 Task: Add Attachment from Google Drive to Card Card0000000115 in Board Board0000000029 in Workspace WS0000000010 in Trello. Add Cover Orange to Card Card0000000115 in Board Board0000000029 in Workspace WS0000000010 in Trello. Add "Add Label …" with "Title" Title0000000115 to Button Button0000000115 to Card Card0000000115 in Board Board0000000029 in Workspace WS0000000010 in Trello. Add Description DS0000000115 to Card Card0000000115 in Board Board0000000029 in Workspace WS0000000010 in Trello. Add Comment CM0000000115 to Card Card0000000115 in Board Board0000000029 in Workspace WS0000000010 in Trello
Action: Mouse moved to (567, 29)
Screenshot: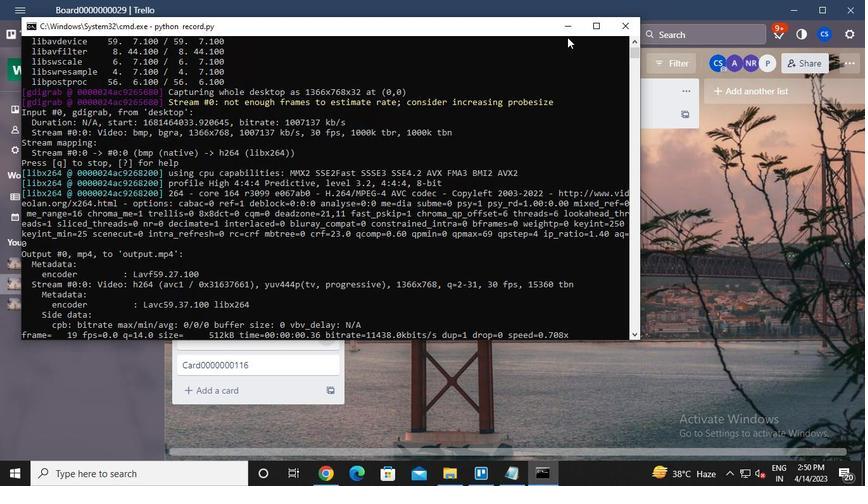 
Action: Mouse pressed left at (567, 29)
Screenshot: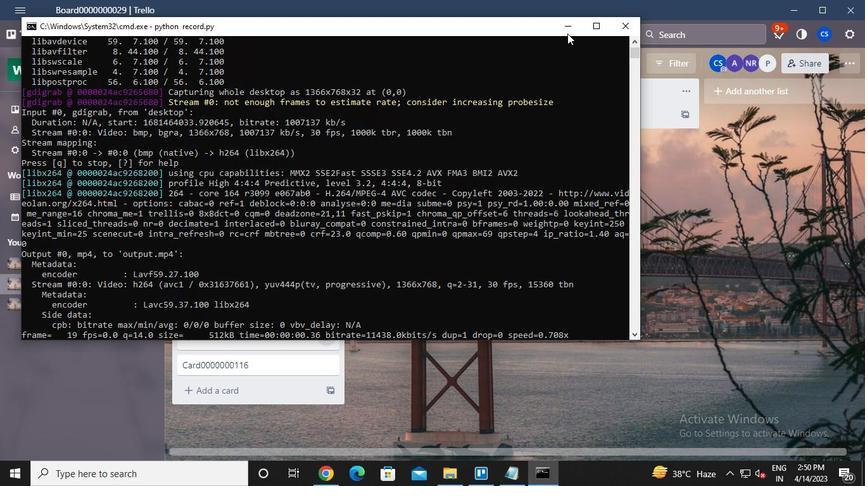 
Action: Mouse moved to (245, 313)
Screenshot: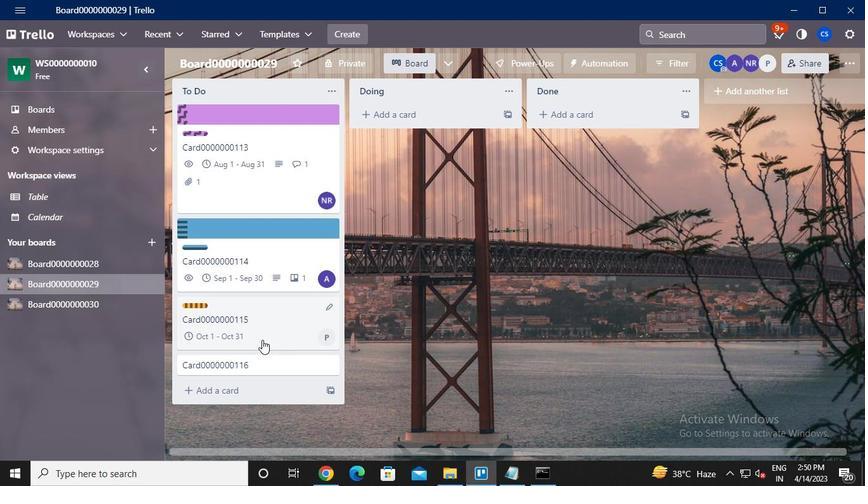 
Action: Mouse pressed left at (245, 313)
Screenshot: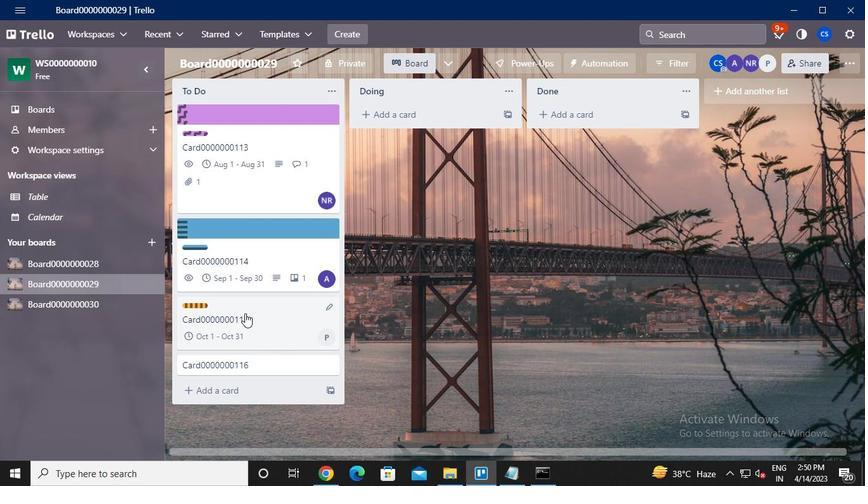 
Action: Mouse moved to (608, 264)
Screenshot: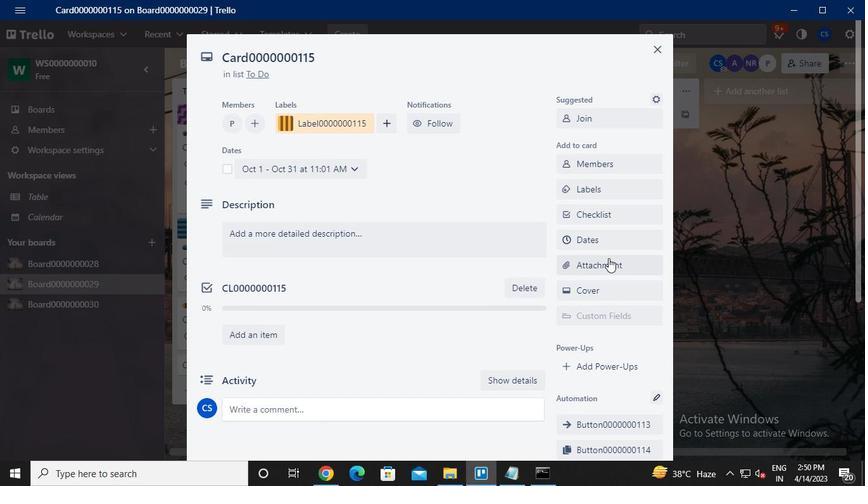 
Action: Mouse pressed left at (608, 264)
Screenshot: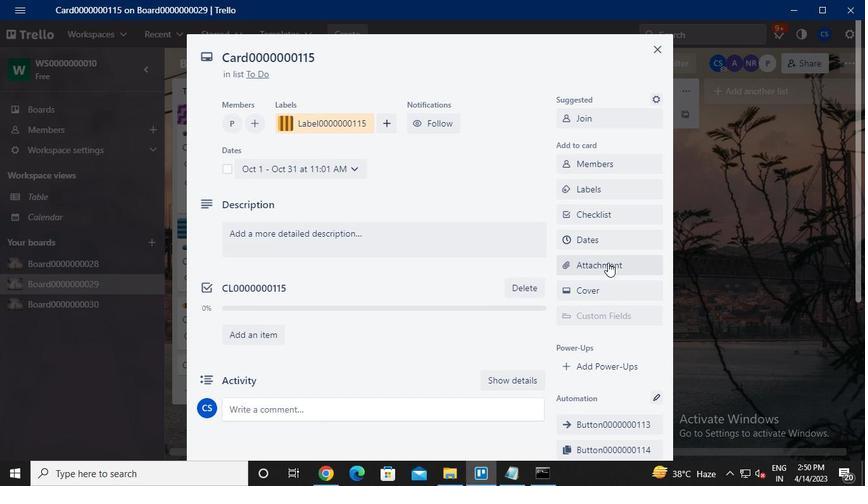 
Action: Mouse moved to (602, 152)
Screenshot: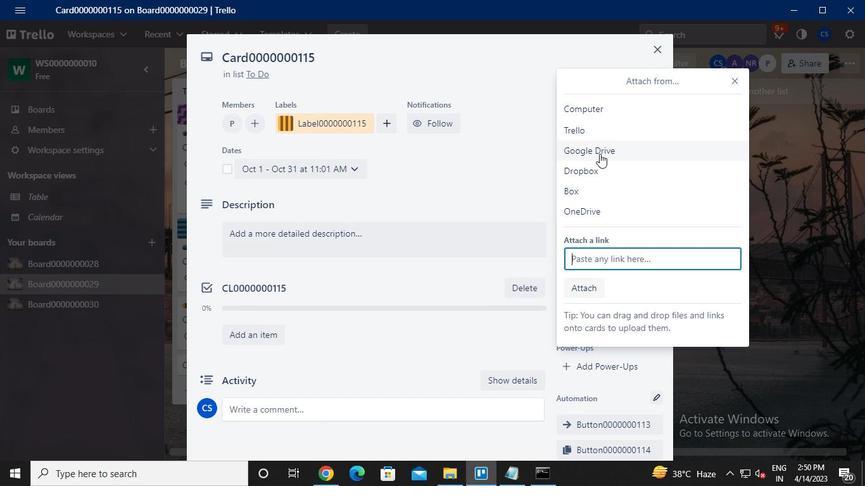 
Action: Mouse pressed left at (602, 152)
Screenshot: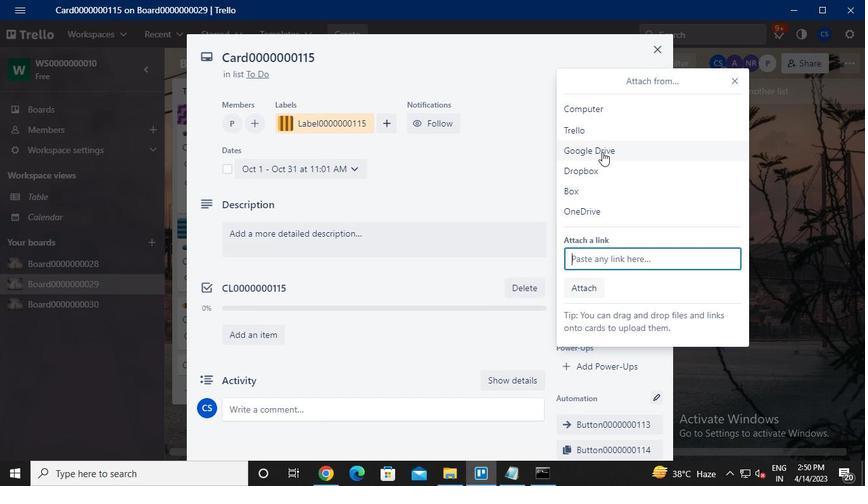 
Action: Mouse moved to (301, 247)
Screenshot: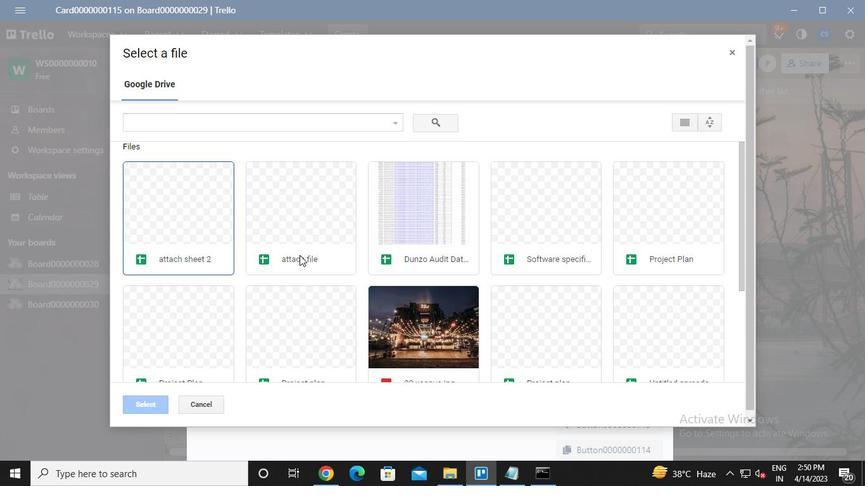 
Action: Mouse pressed left at (301, 247)
Screenshot: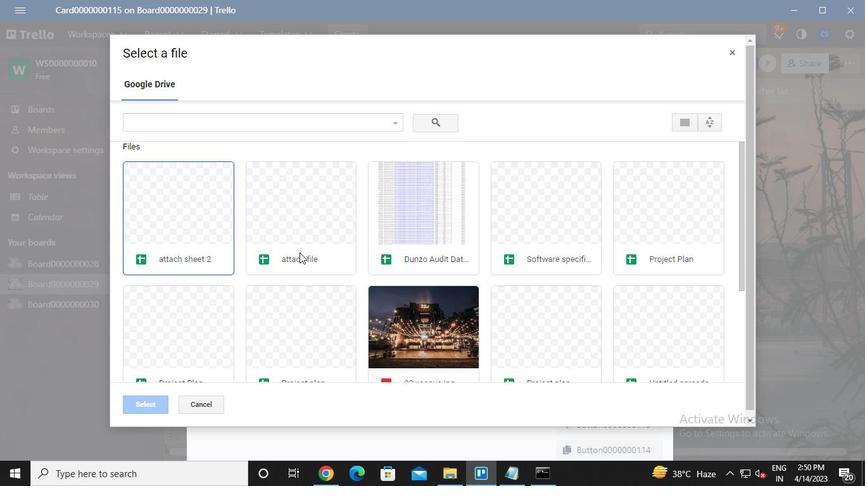 
Action: Mouse pressed left at (301, 247)
Screenshot: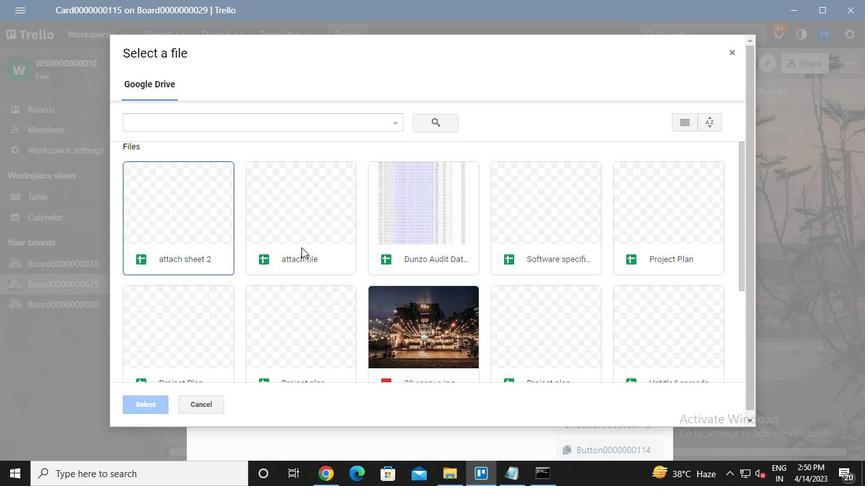 
Action: Mouse moved to (594, 290)
Screenshot: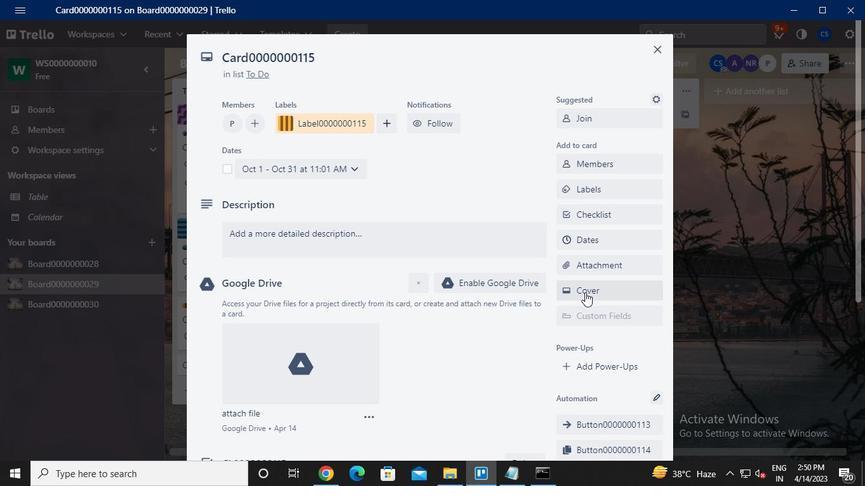 
Action: Mouse pressed left at (594, 290)
Screenshot: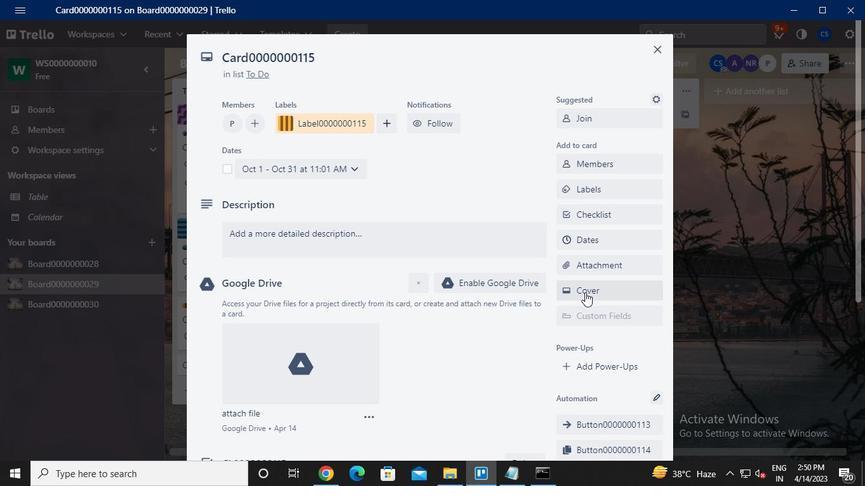 
Action: Mouse moved to (652, 210)
Screenshot: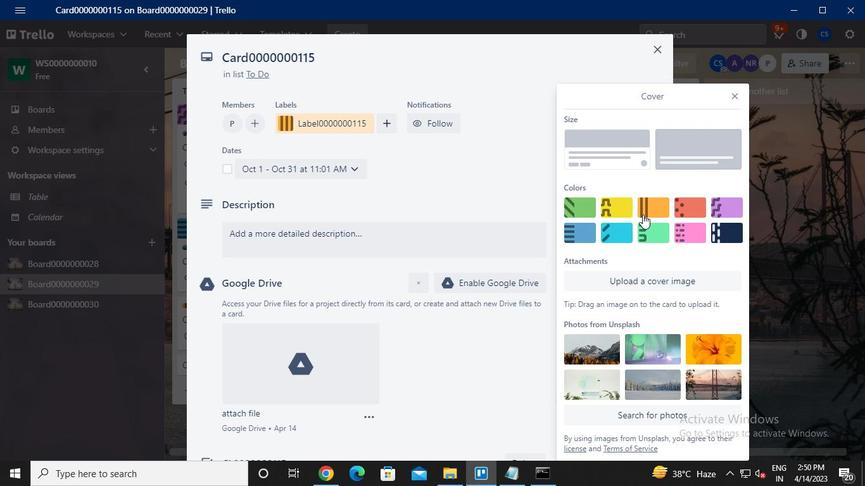 
Action: Mouse pressed left at (652, 210)
Screenshot: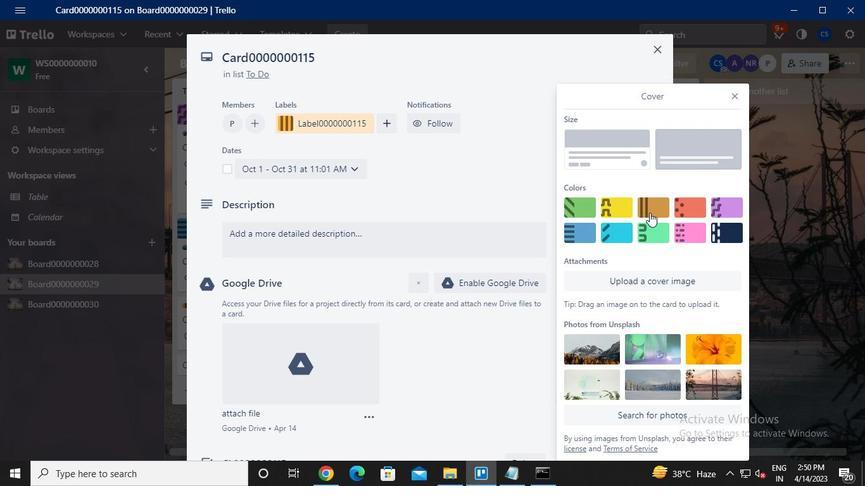 
Action: Mouse moved to (736, 73)
Screenshot: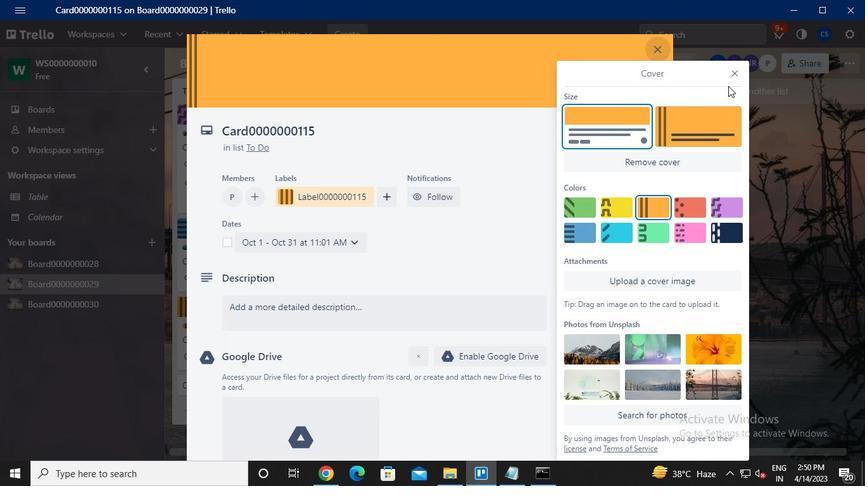 
Action: Mouse pressed left at (736, 73)
Screenshot: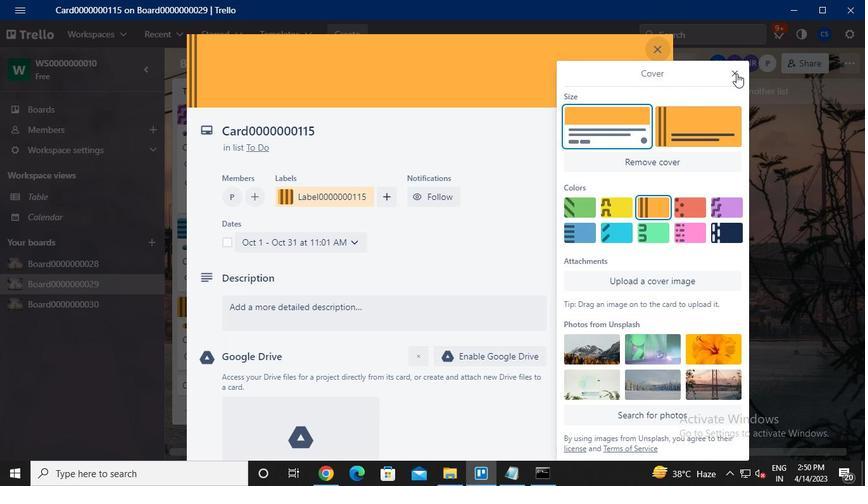 
Action: Mouse moved to (608, 331)
Screenshot: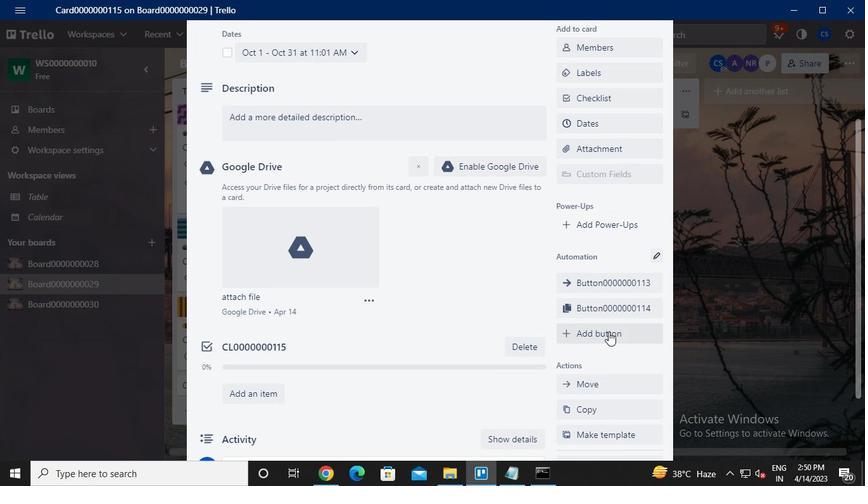 
Action: Mouse pressed left at (608, 331)
Screenshot: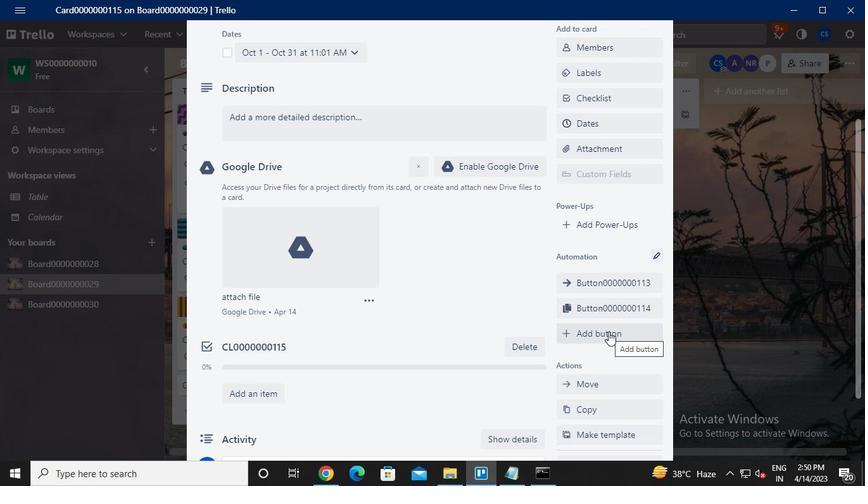 
Action: Mouse moved to (618, 162)
Screenshot: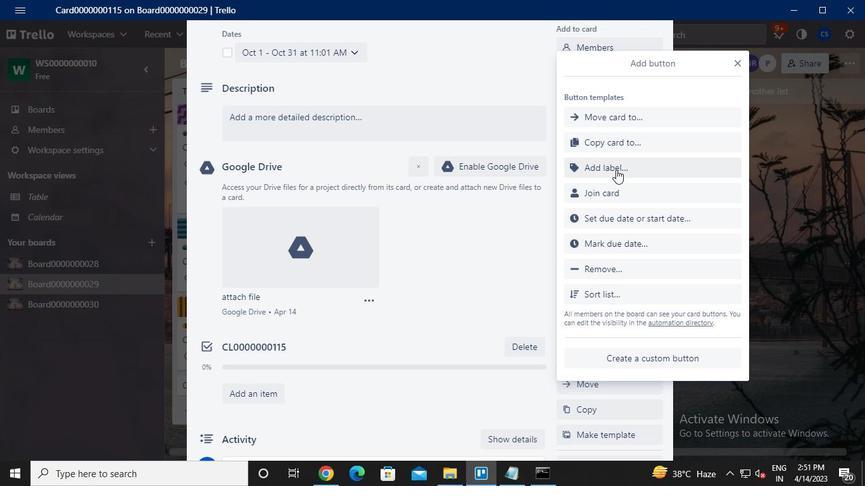 
Action: Mouse pressed left at (618, 162)
Screenshot: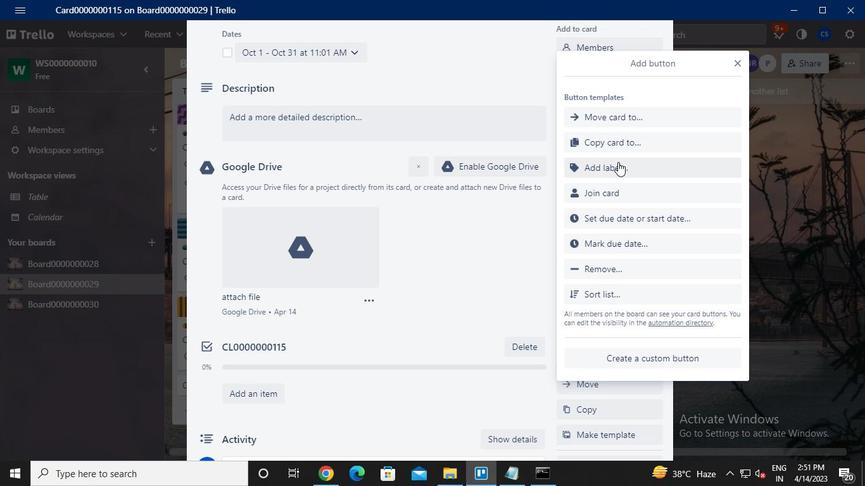 
Action: Mouse moved to (614, 170)
Screenshot: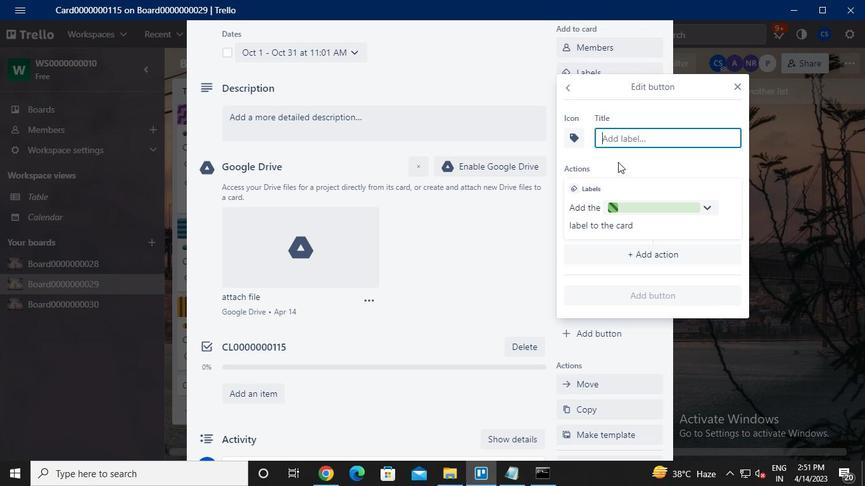 
Action: Keyboard Key.caps_lock
Screenshot: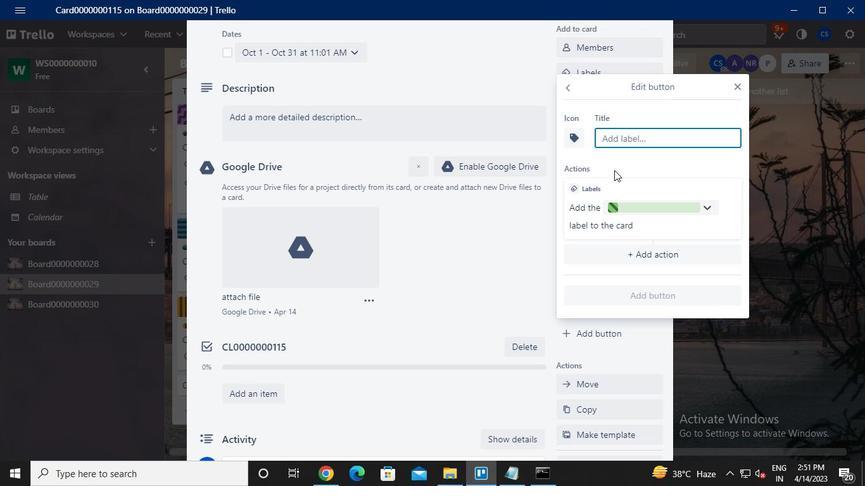 
Action: Keyboard t
Screenshot: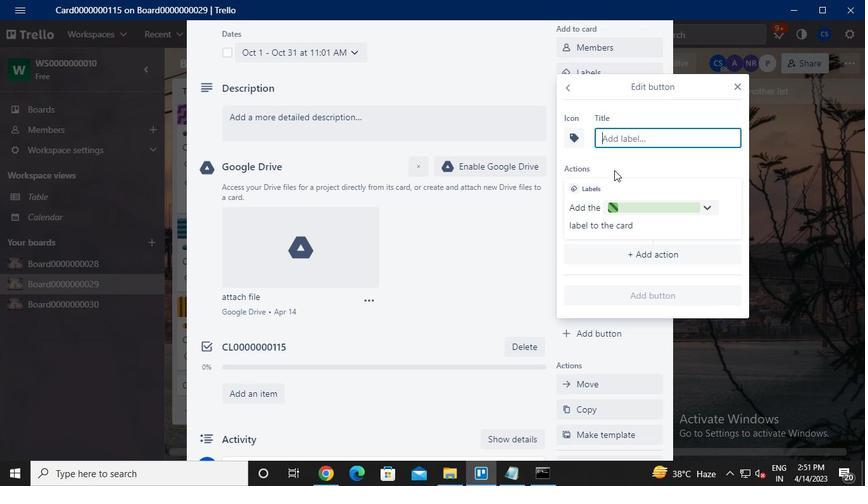 
Action: Keyboard Key.caps_lock
Screenshot: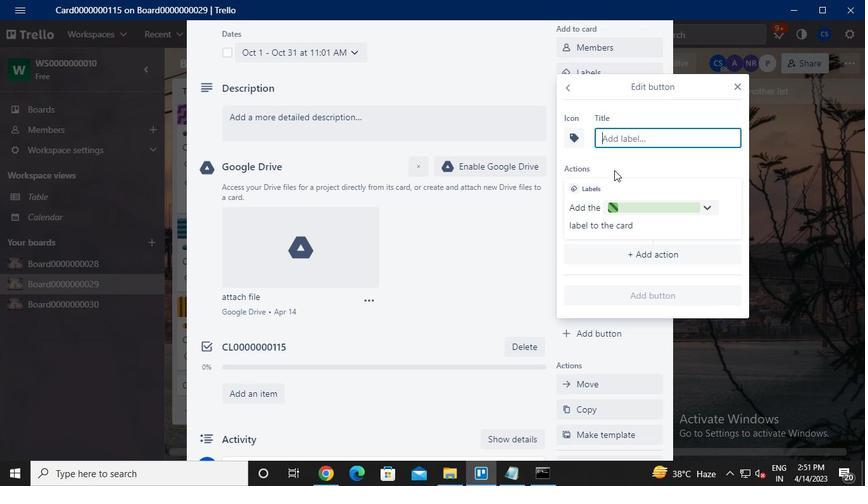 
Action: Keyboard i
Screenshot: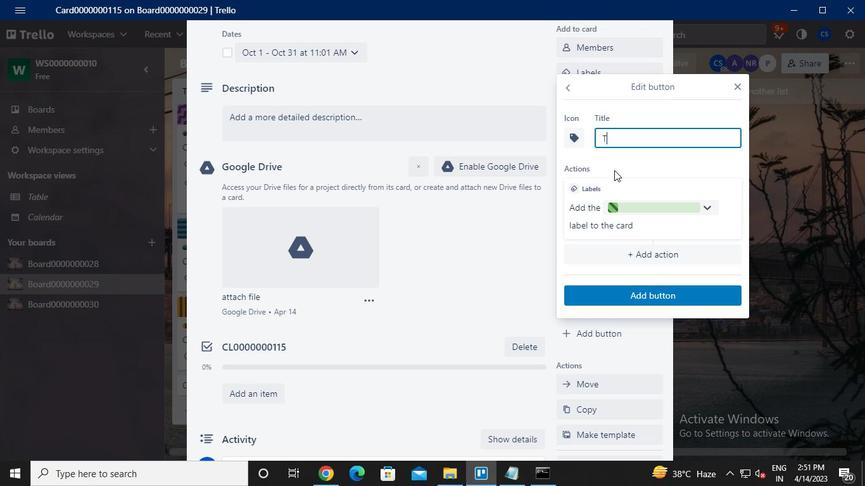 
Action: Keyboard t
Screenshot: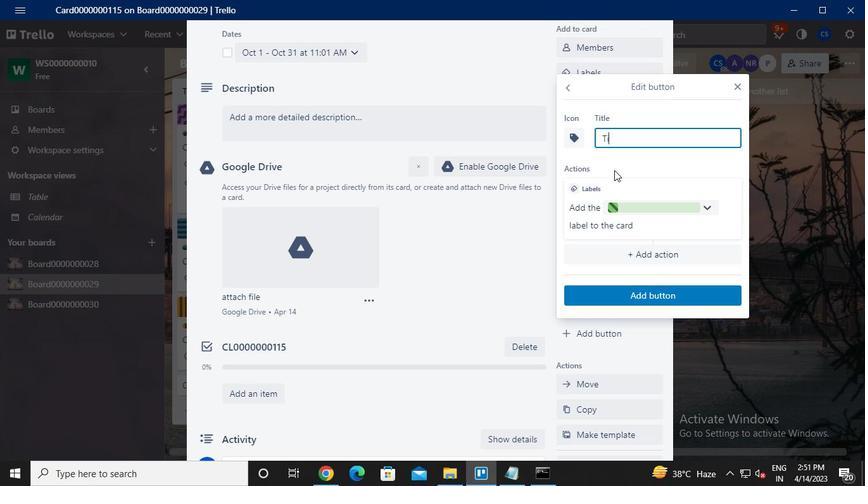 
Action: Keyboard l
Screenshot: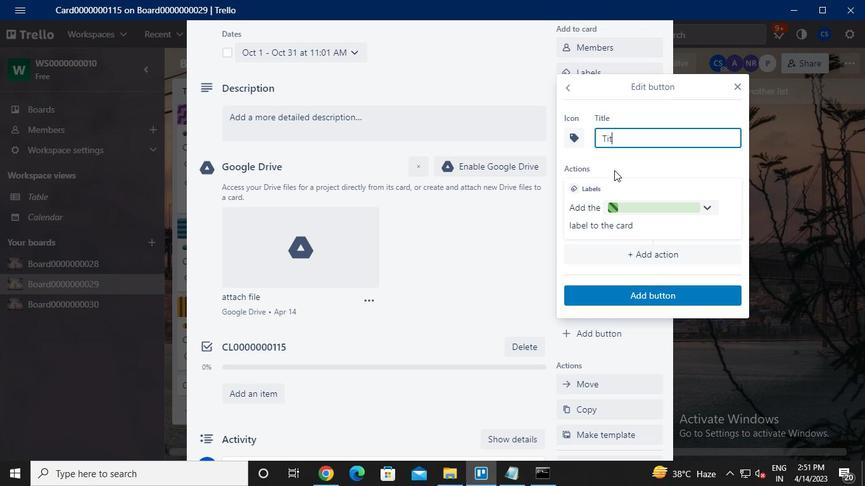 
Action: Keyboard e
Screenshot: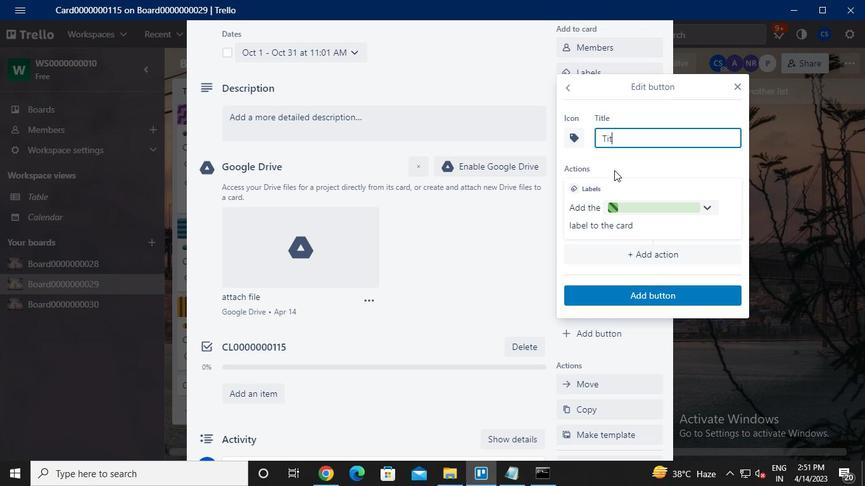 
Action: Keyboard <96>
Screenshot: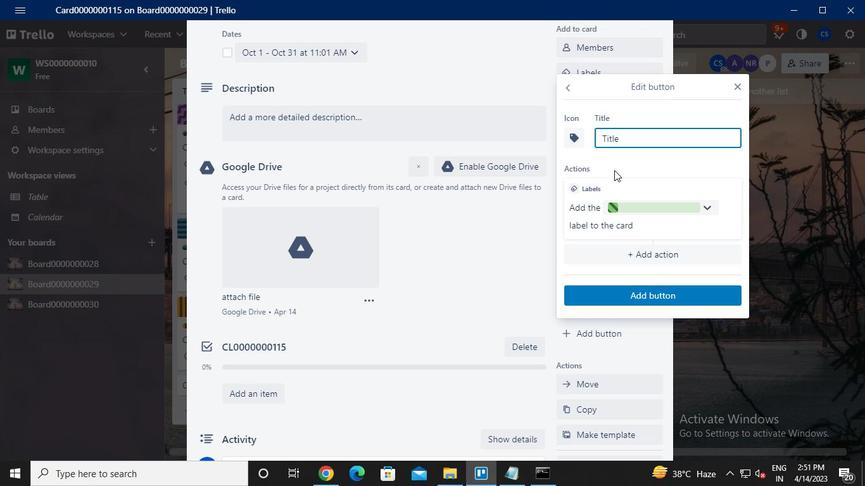 
Action: Keyboard <96>
Screenshot: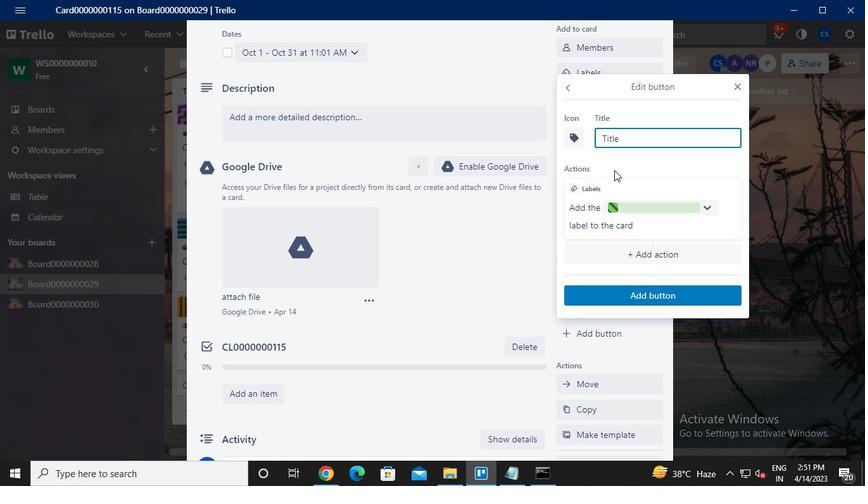 
Action: Keyboard <96>
Screenshot: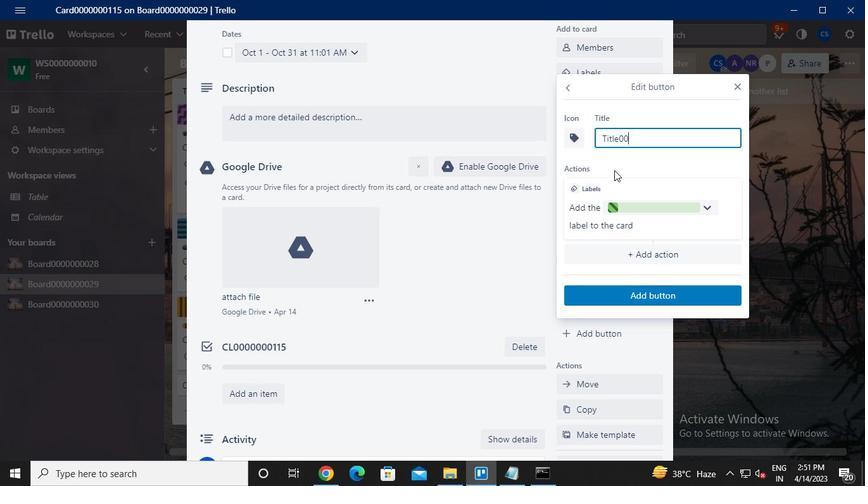 
Action: Keyboard <96>
Screenshot: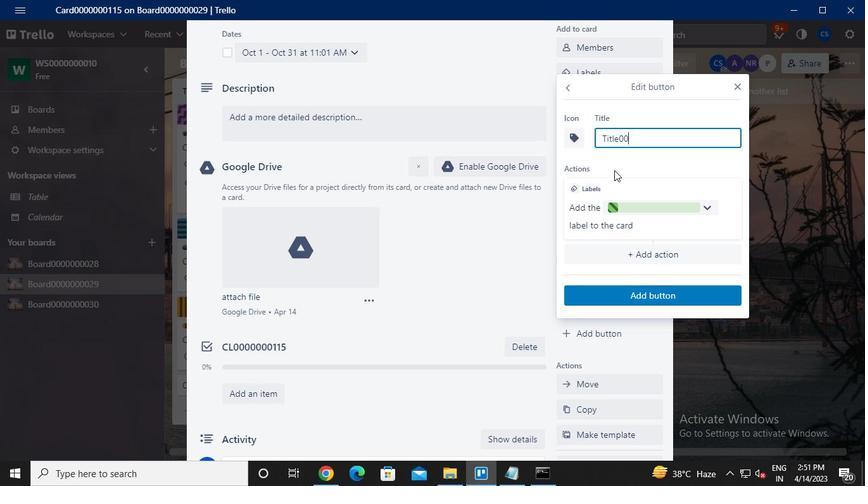 
Action: Keyboard <96>
Screenshot: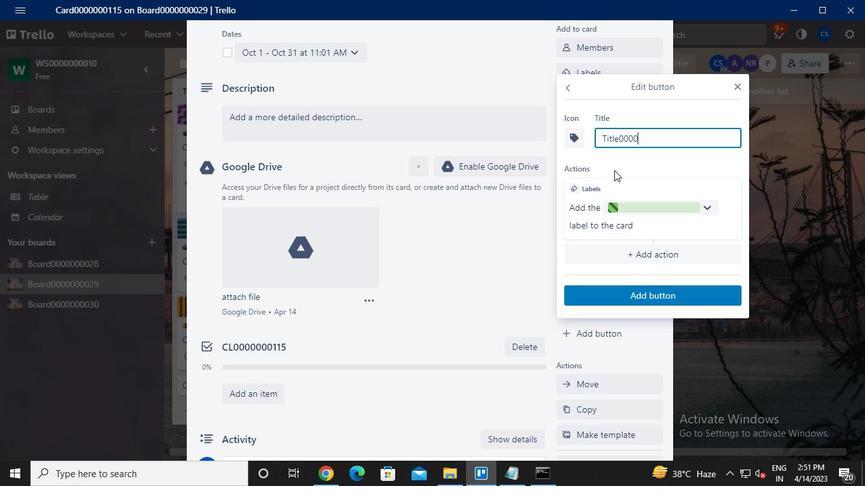 
Action: Keyboard <96>
Screenshot: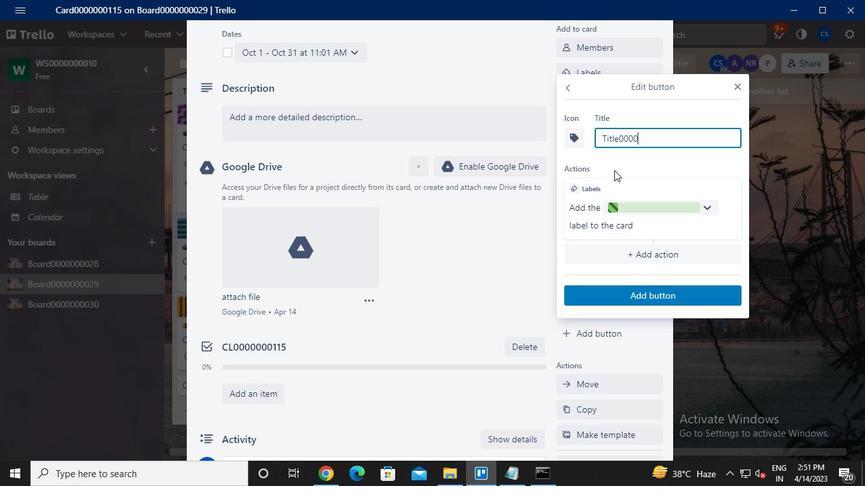 
Action: Keyboard <96>
Screenshot: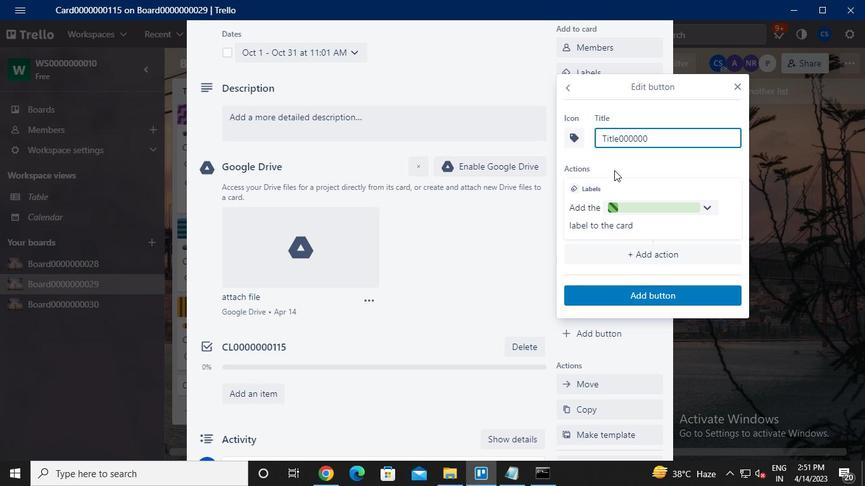 
Action: Keyboard <97>
Screenshot: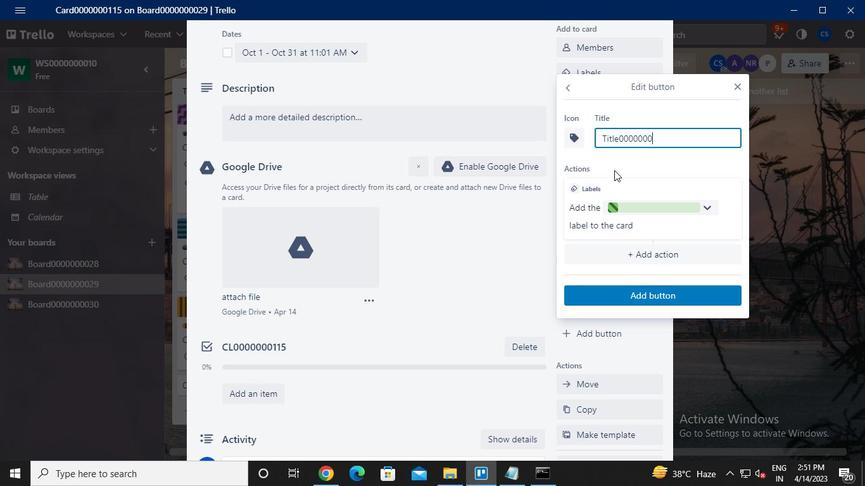 
Action: Keyboard <97>
Screenshot: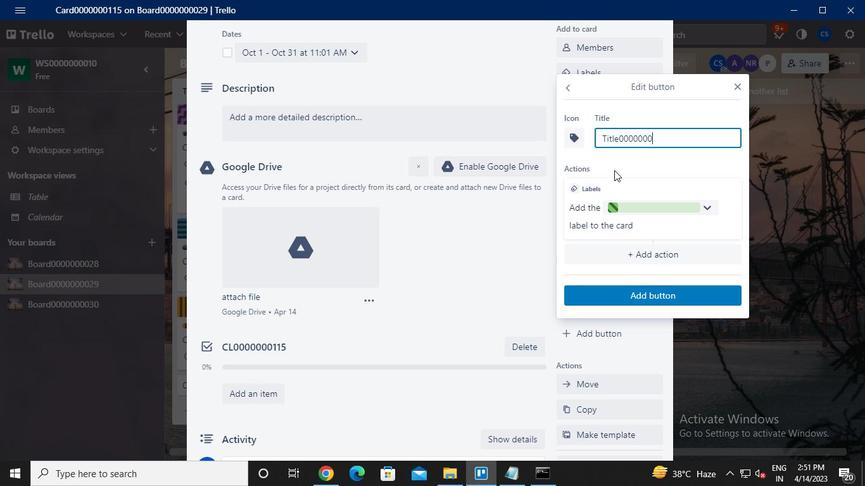
Action: Keyboard <101>
Screenshot: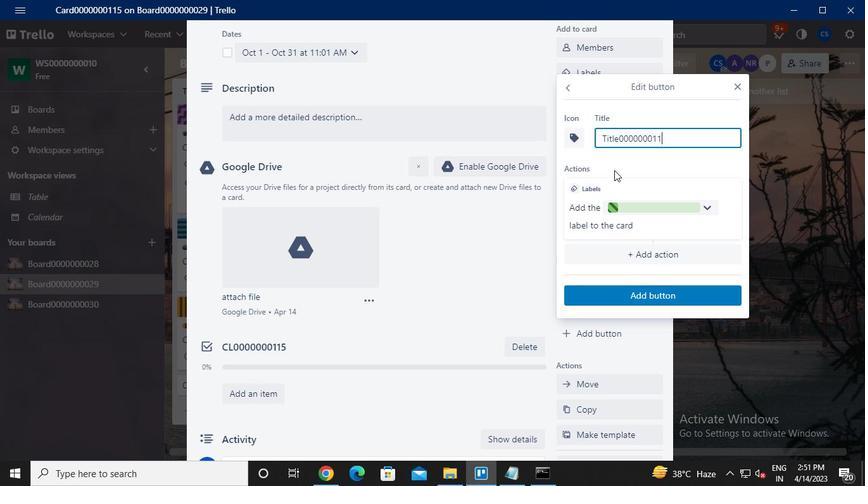 
Action: Mouse moved to (670, 298)
Screenshot: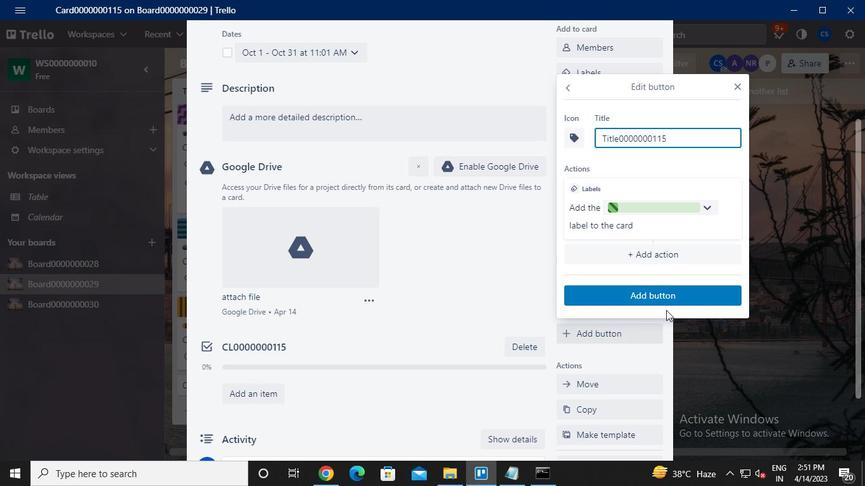 
Action: Mouse pressed left at (670, 298)
Screenshot: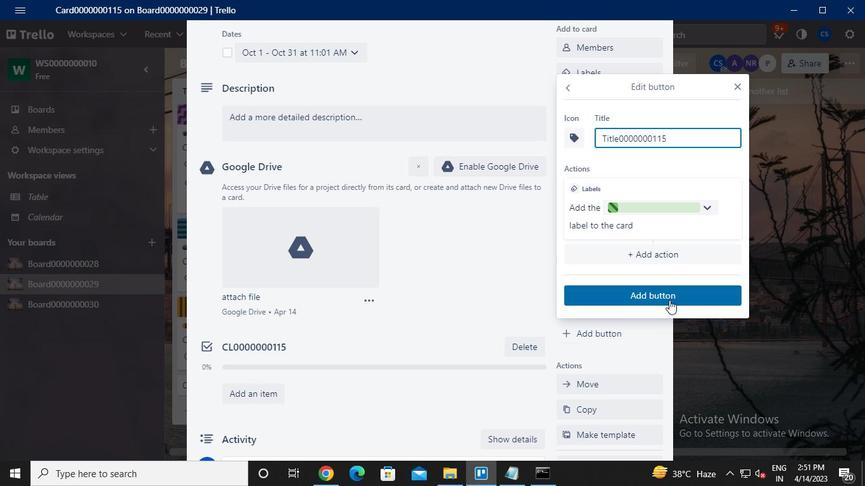 
Action: Mouse moved to (364, 176)
Screenshot: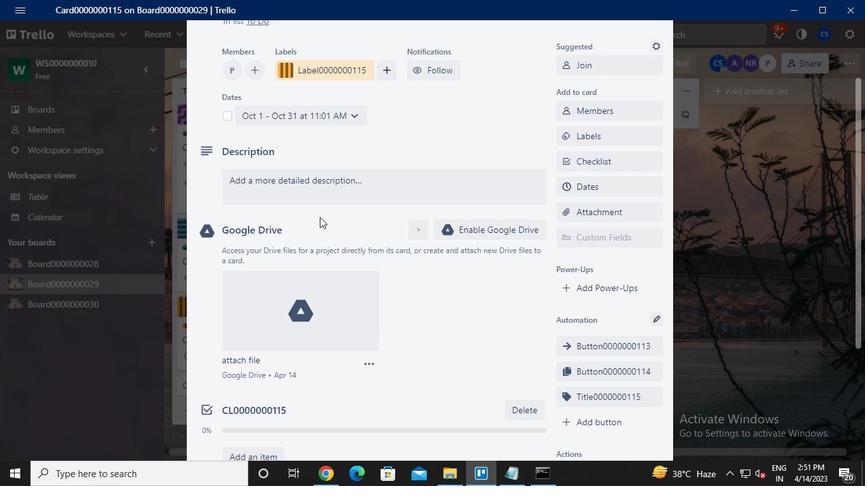 
Action: Mouse pressed left at (364, 176)
Screenshot: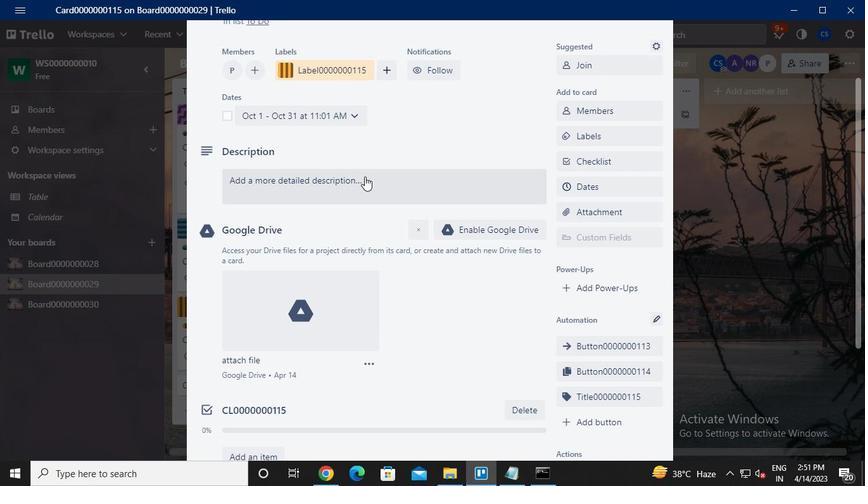 
Action: Keyboard Key.caps_lock
Screenshot: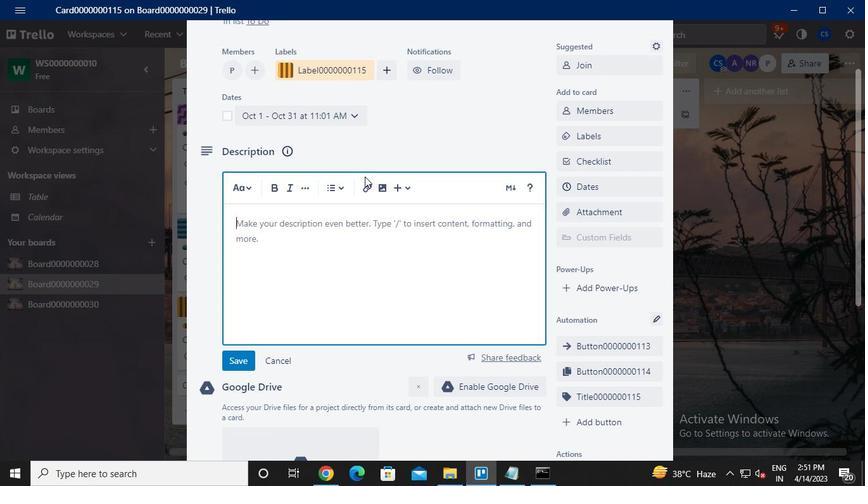 
Action: Keyboard d
Screenshot: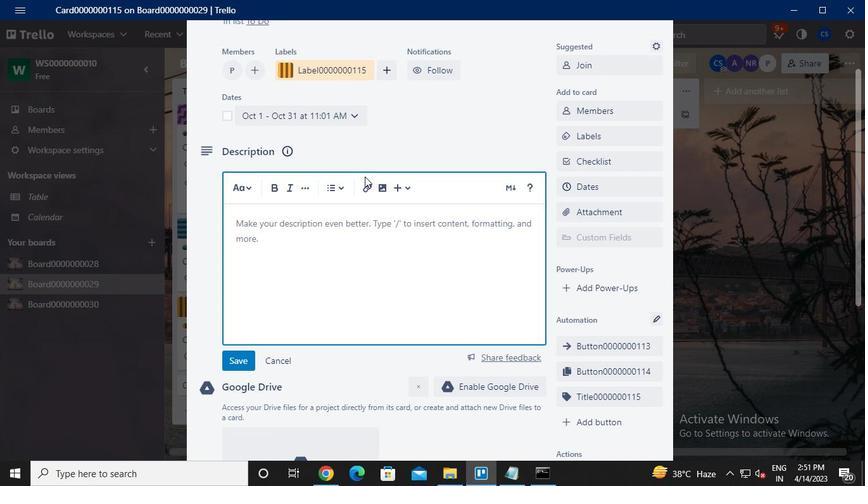 
Action: Keyboard s
Screenshot: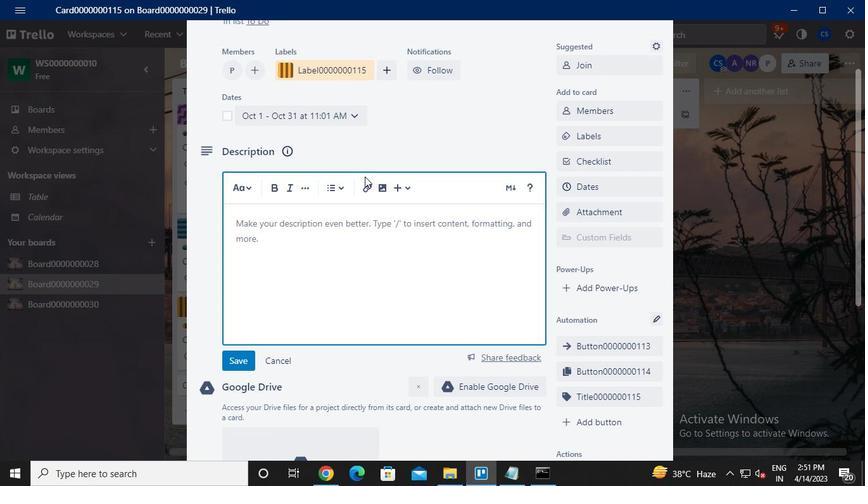 
Action: Keyboard <96>
Screenshot: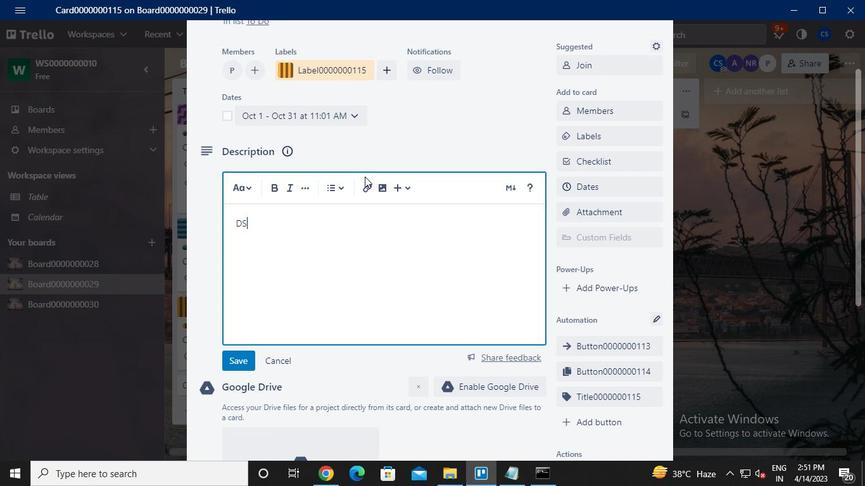 
Action: Keyboard <96>
Screenshot: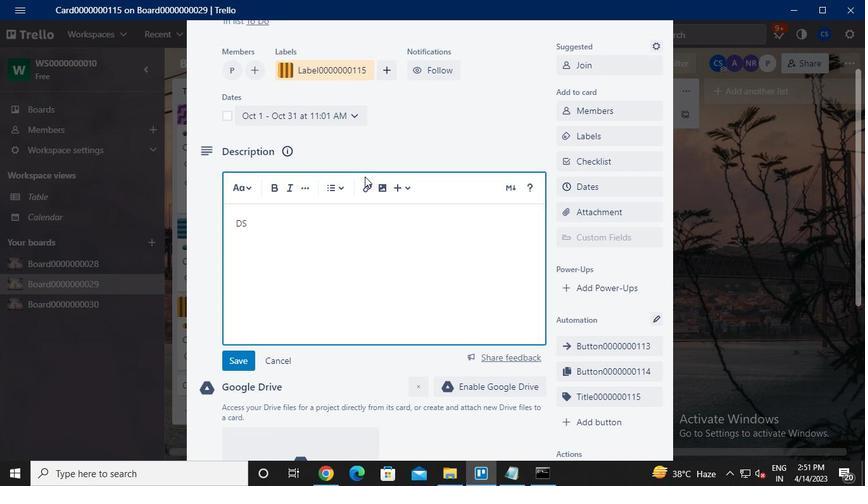 
Action: Keyboard <96>
Screenshot: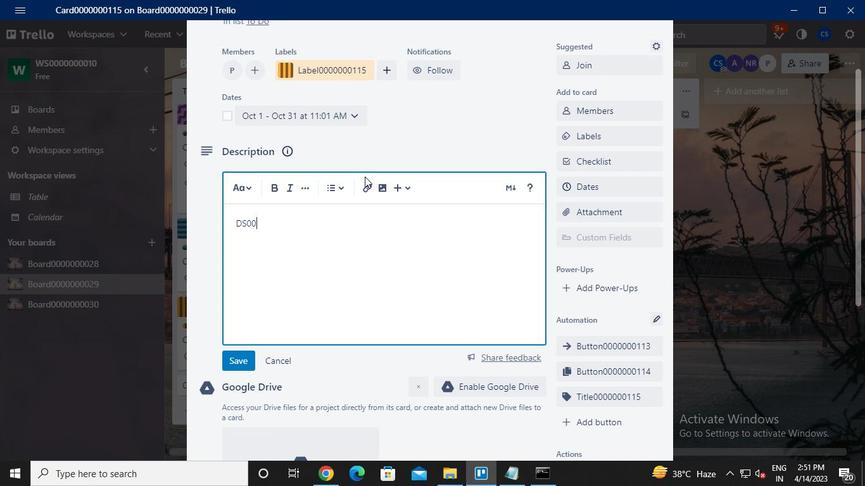 
Action: Keyboard <96>
Screenshot: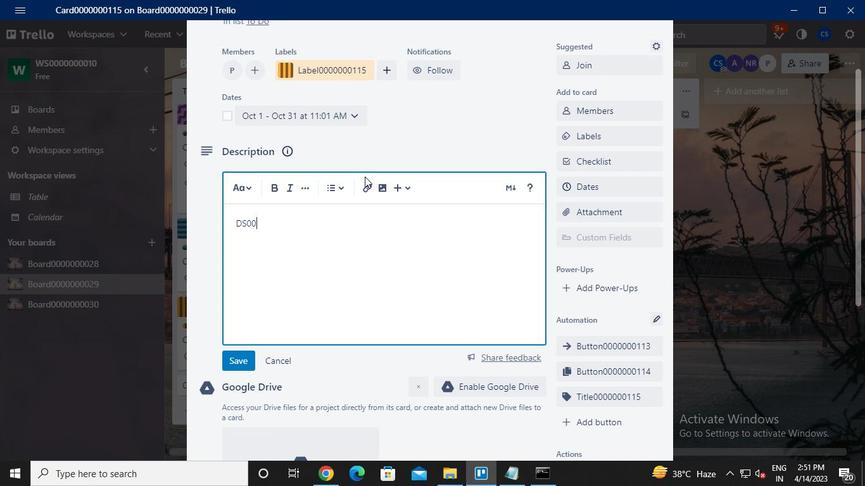 
Action: Keyboard <96>
Screenshot: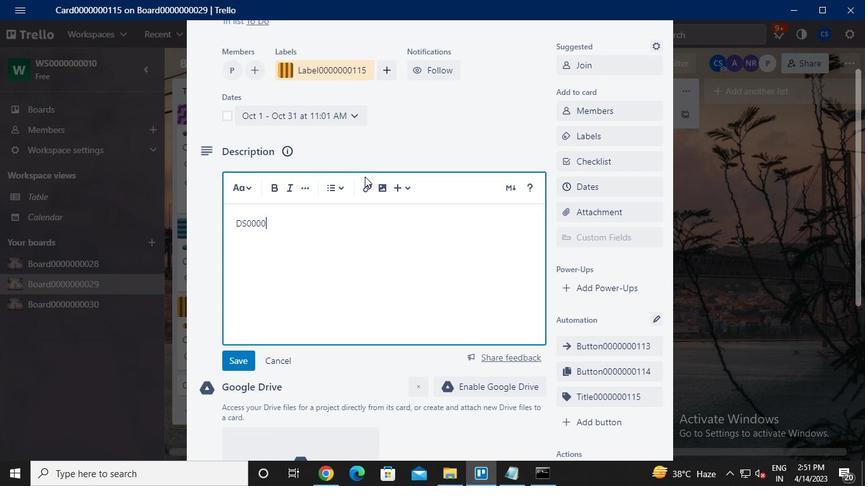 
Action: Keyboard <96>
Screenshot: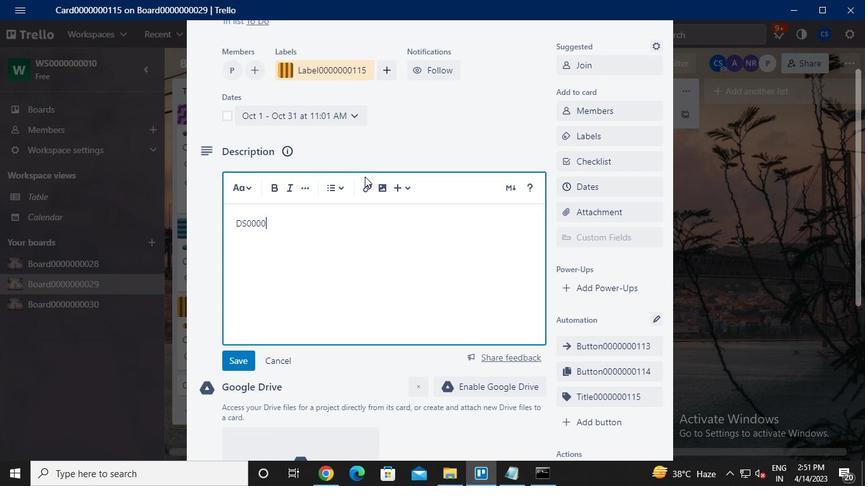 
Action: Keyboard <96>
Screenshot: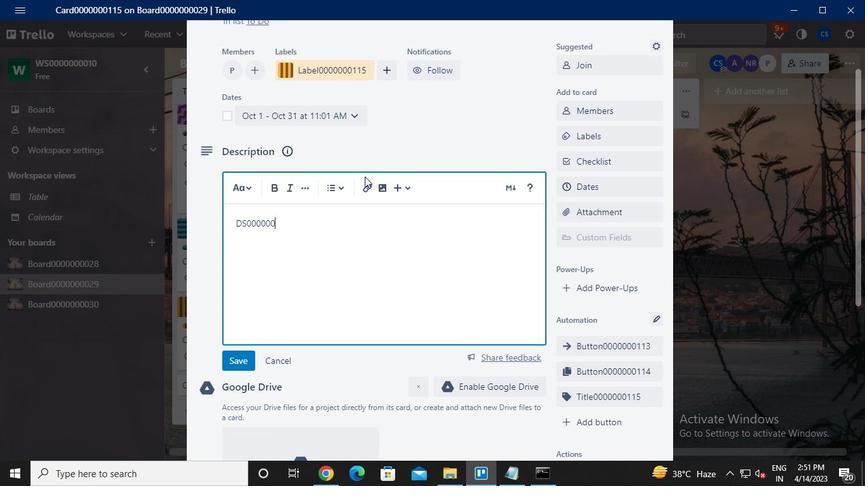 
Action: Keyboard <97>
Screenshot: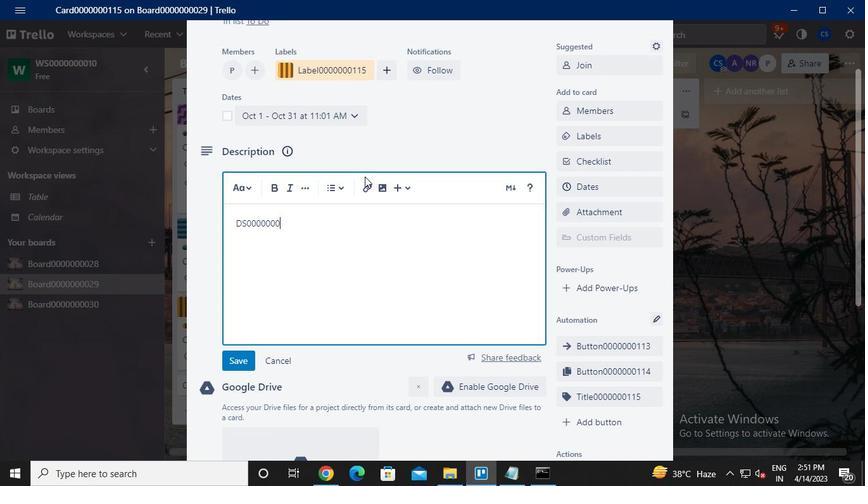 
Action: Keyboard <97>
Screenshot: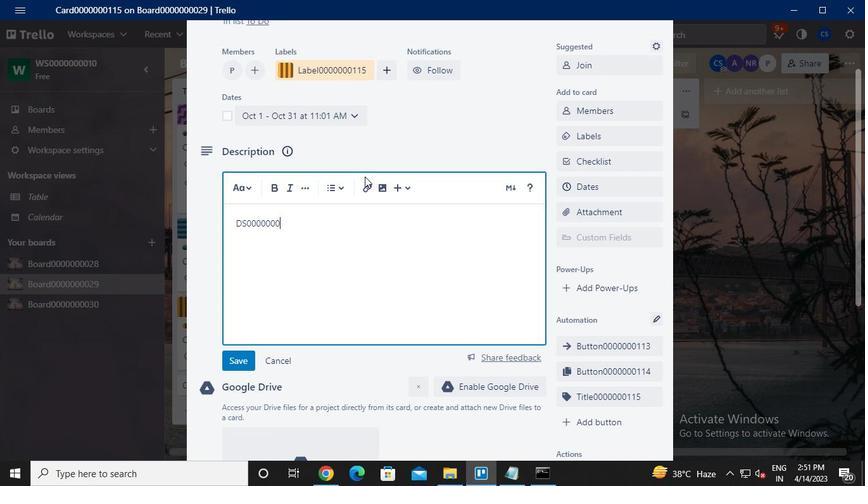 
Action: Keyboard <101>
Screenshot: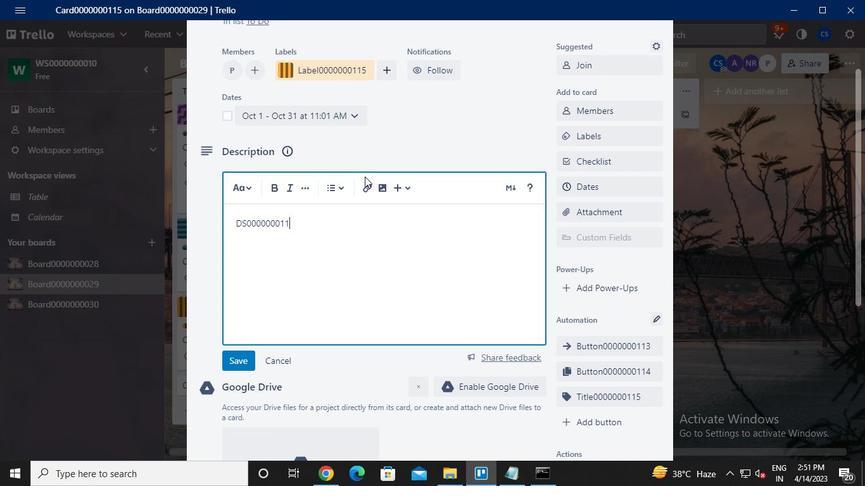 
Action: Mouse moved to (250, 357)
Screenshot: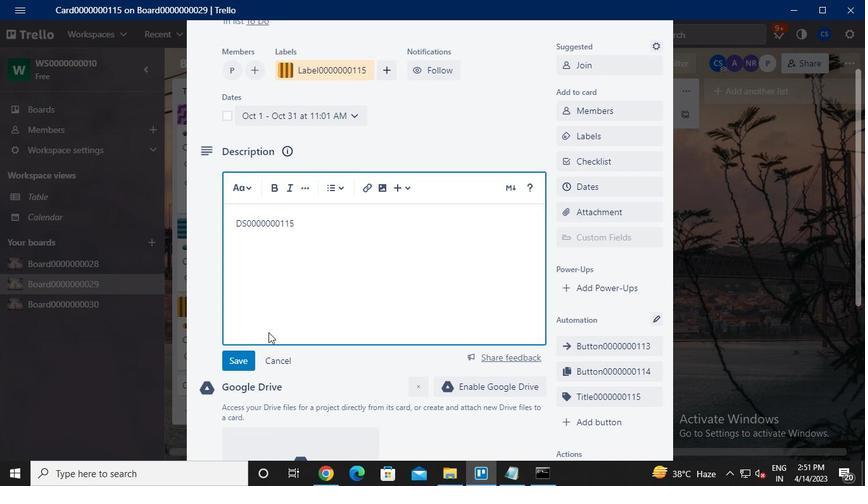 
Action: Mouse pressed left at (250, 357)
Screenshot: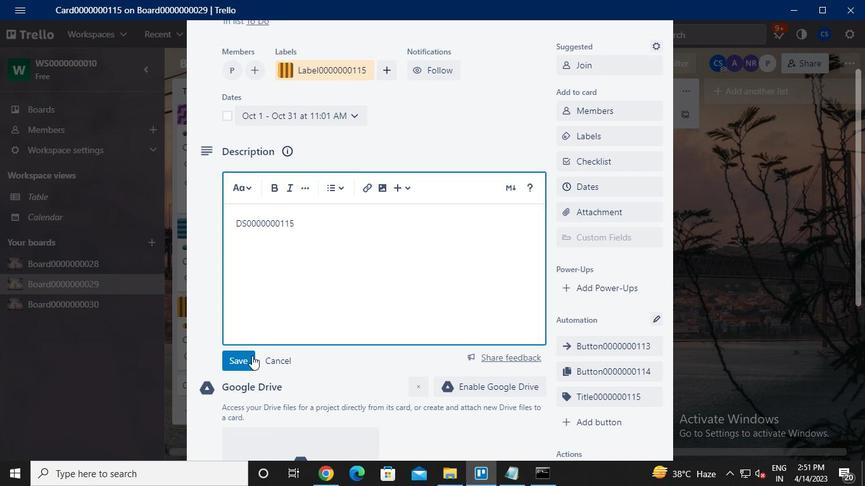 
Action: Mouse moved to (309, 308)
Screenshot: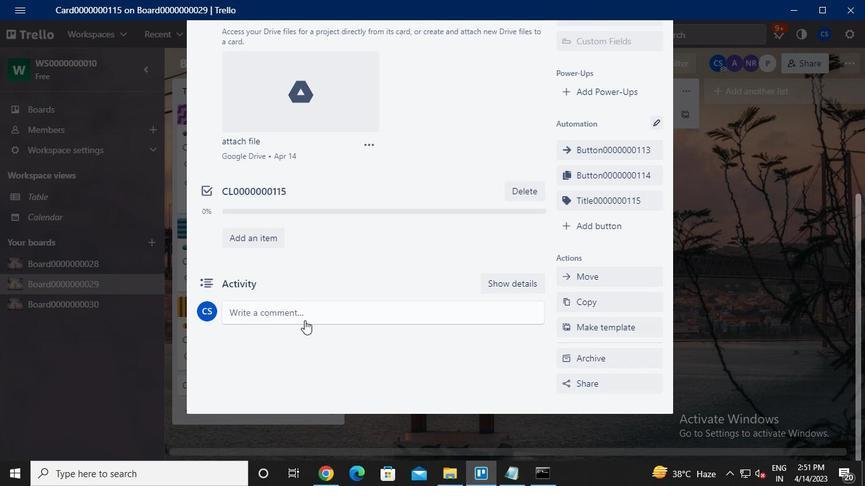 
Action: Mouse pressed left at (309, 308)
Screenshot: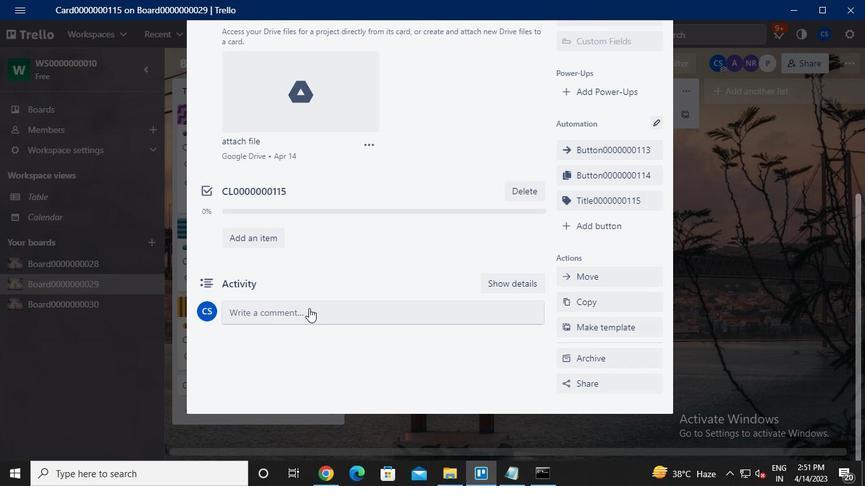 
Action: Keyboard c
Screenshot: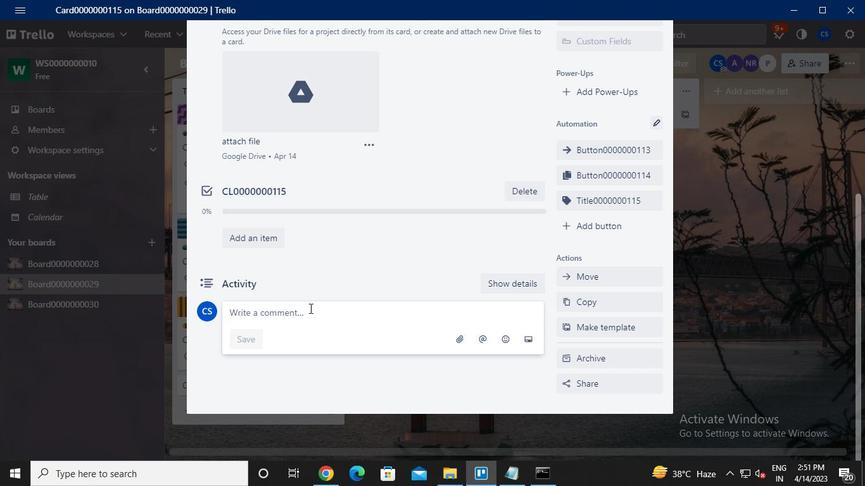 
Action: Keyboard m
Screenshot: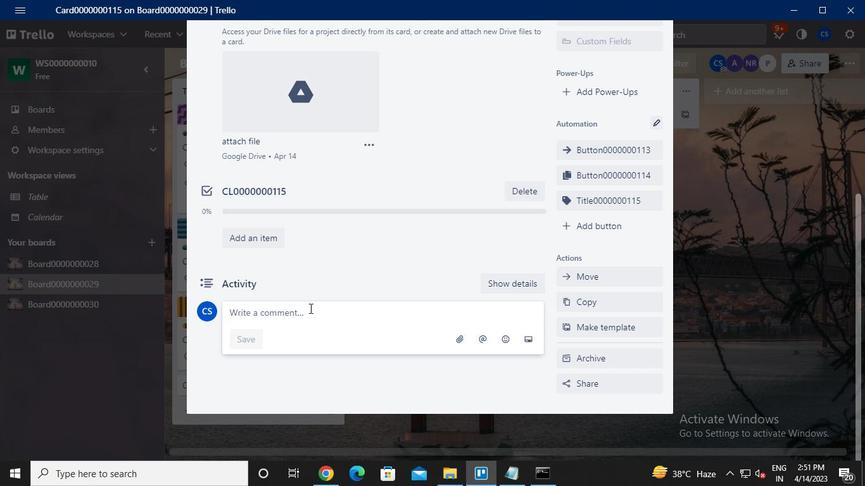 
Action: Keyboard <96>
Screenshot: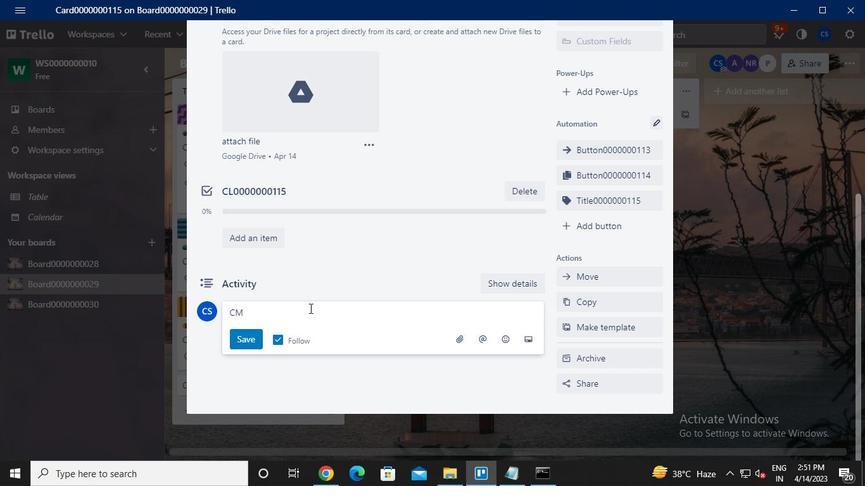 
Action: Keyboard <96>
Screenshot: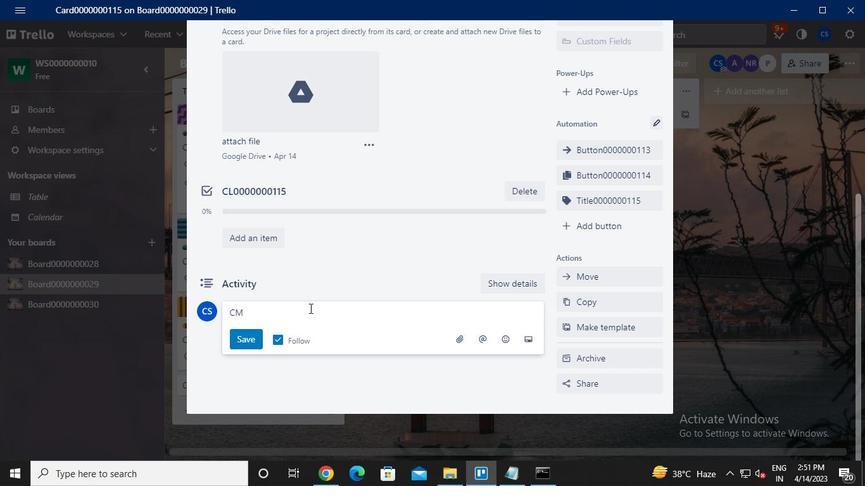 
Action: Keyboard <96>
Screenshot: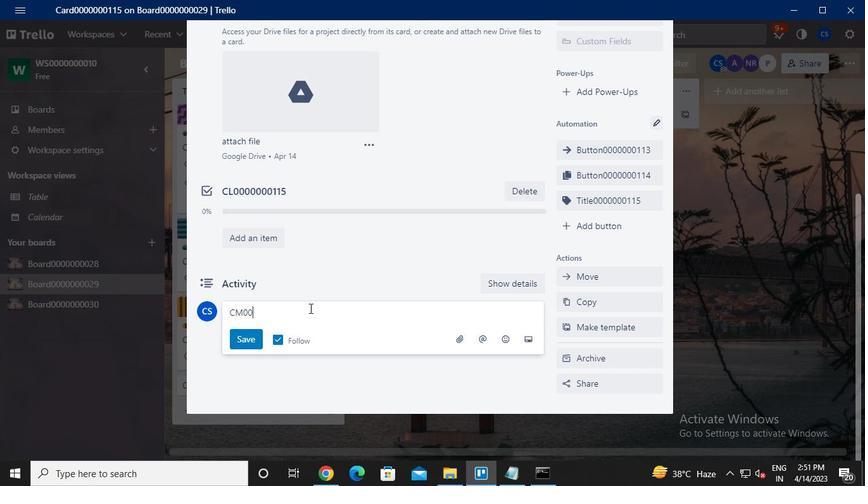 
Action: Keyboard <96>
Screenshot: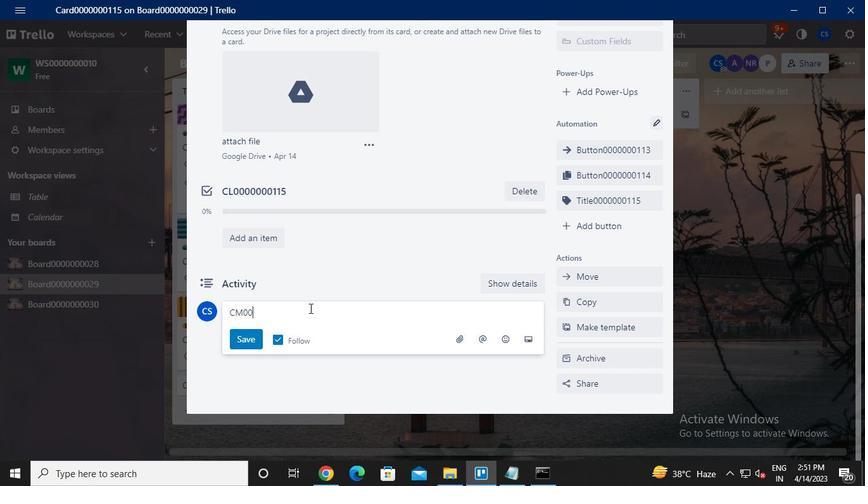 
Action: Keyboard <96>
Screenshot: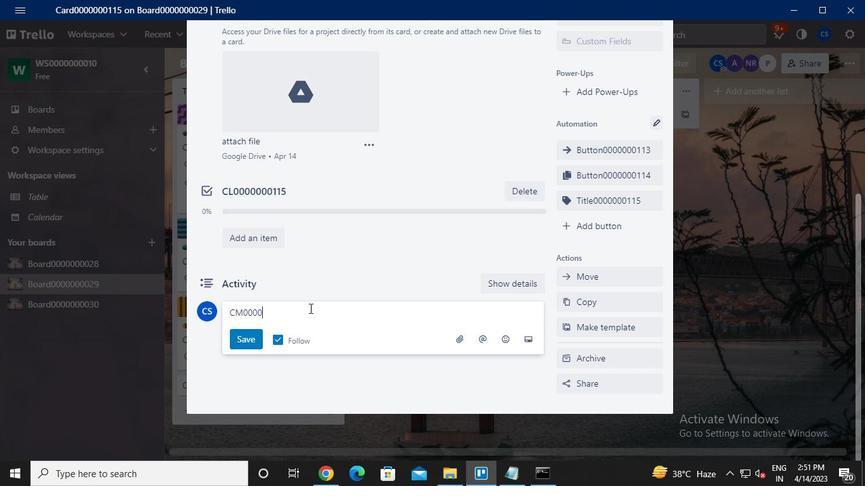 
Action: Keyboard <96>
Screenshot: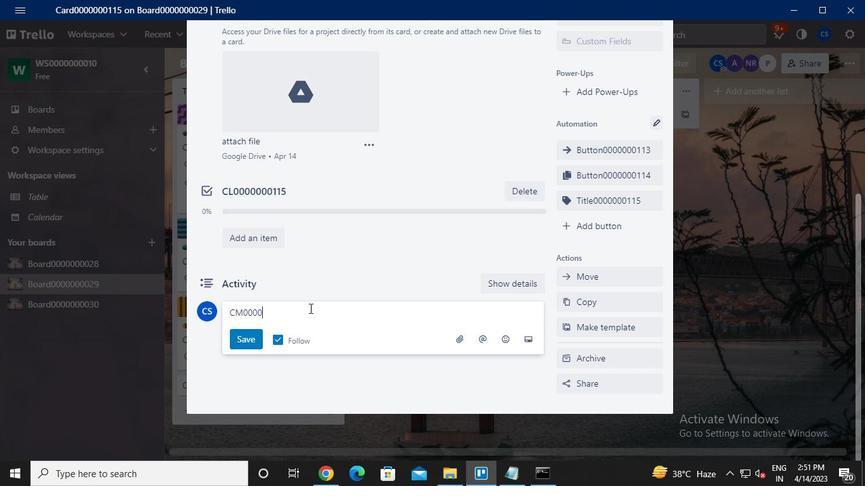 
Action: Keyboard <96>
Screenshot: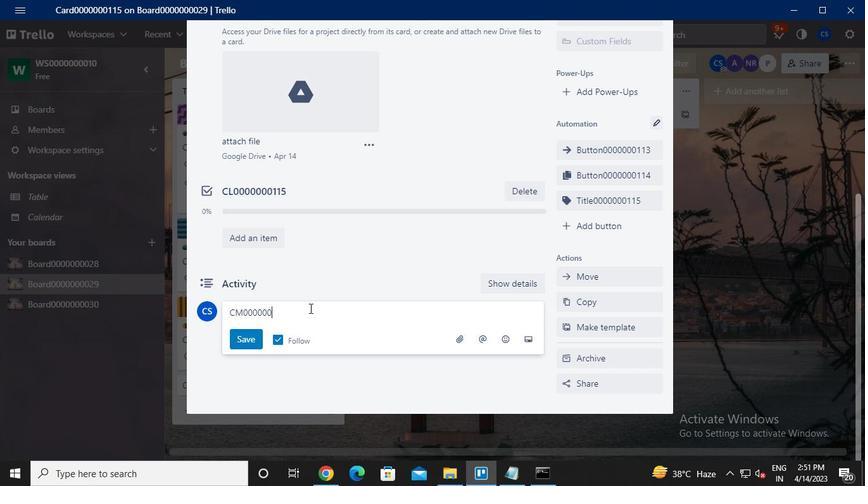 
Action: Keyboard <97>
Screenshot: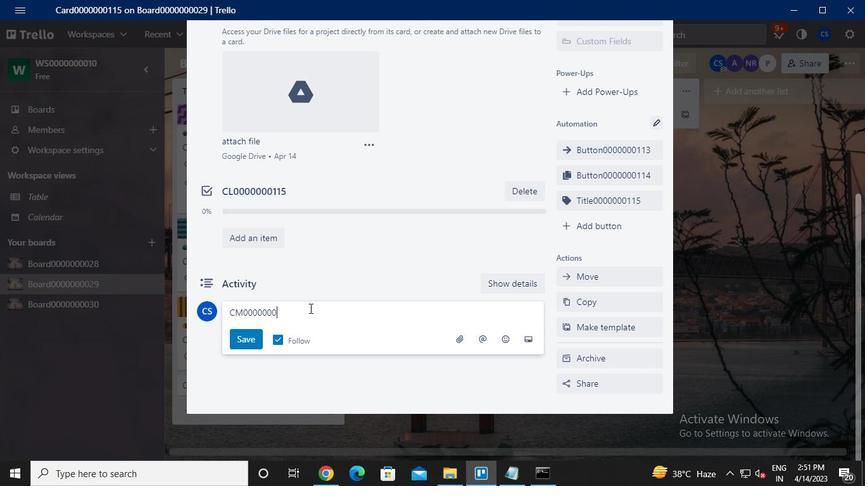 
Action: Keyboard <97>
Screenshot: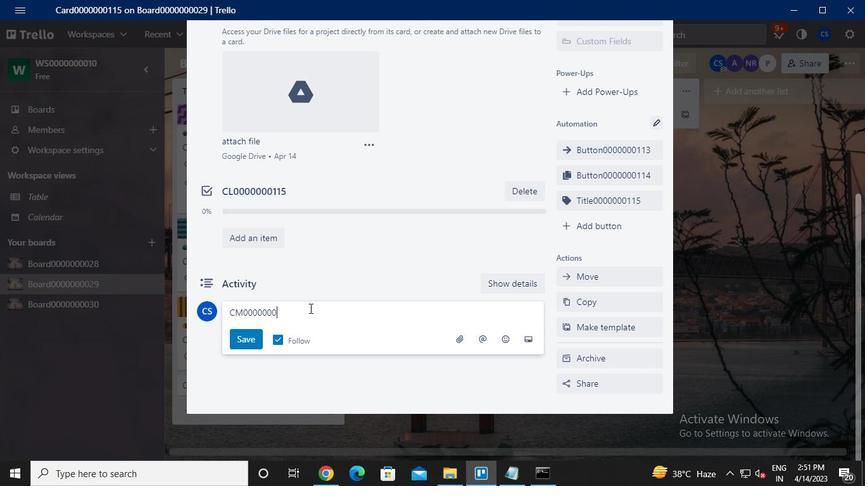 
Action: Keyboard <101>
Screenshot: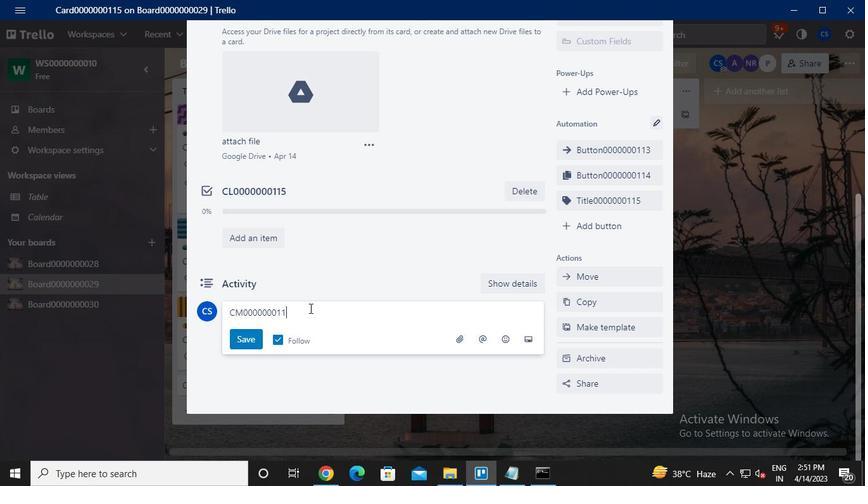 
Action: Mouse moved to (248, 339)
Screenshot: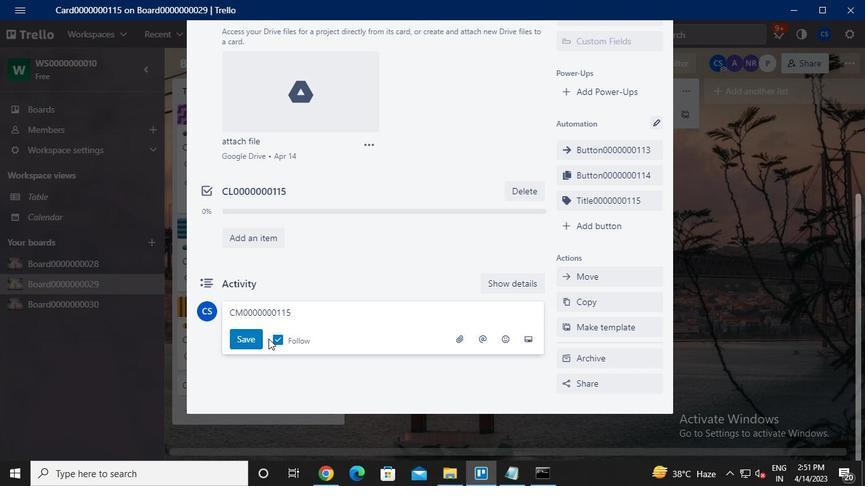 
Action: Mouse pressed left at (248, 339)
Screenshot: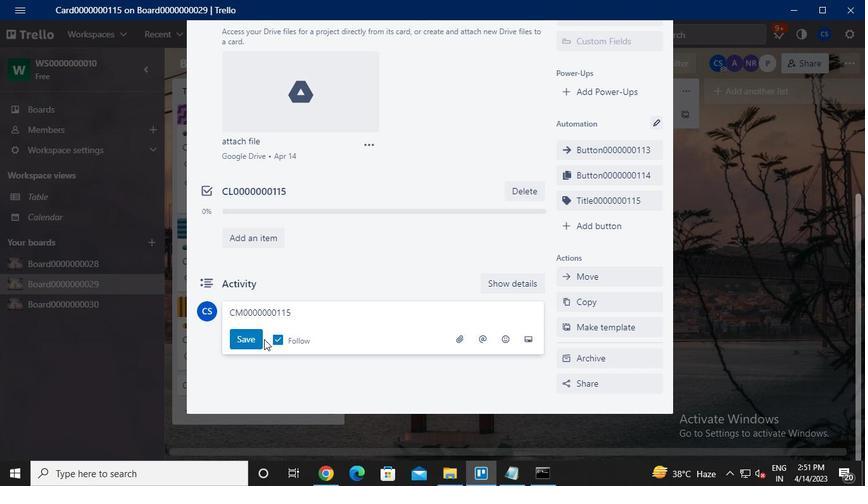 
Action: Mouse moved to (551, 476)
Screenshot: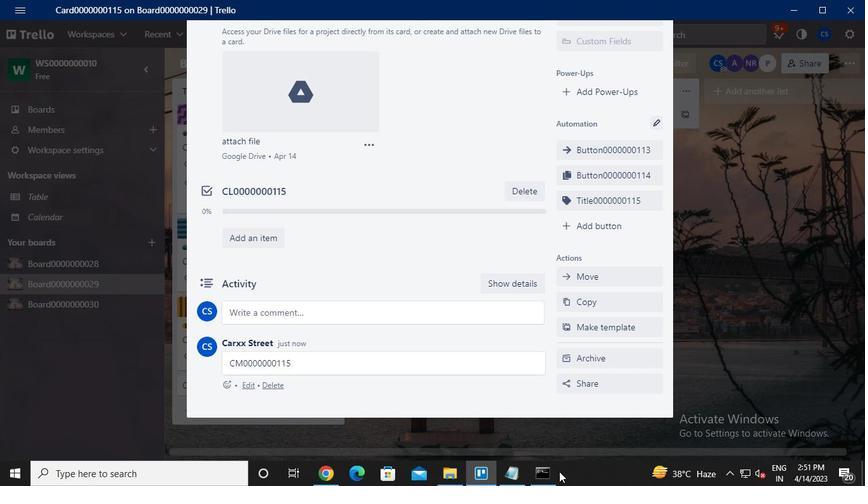 
Action: Mouse pressed left at (551, 476)
Screenshot: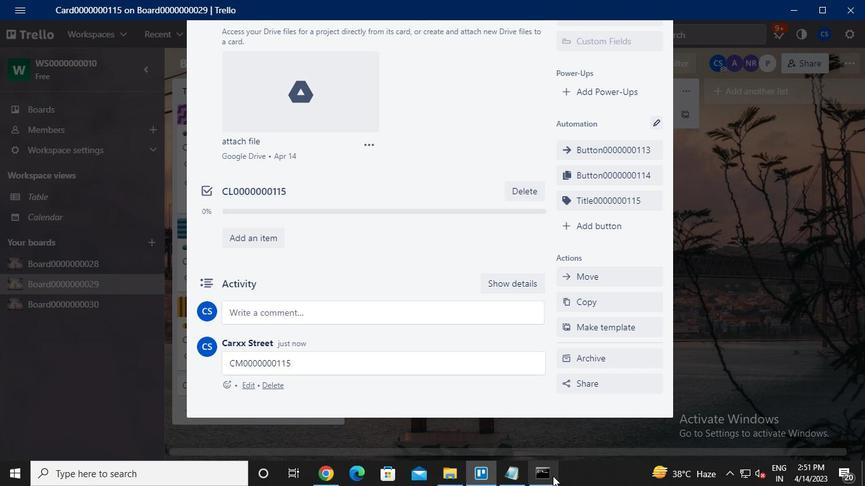
Action: Mouse moved to (625, 27)
Screenshot: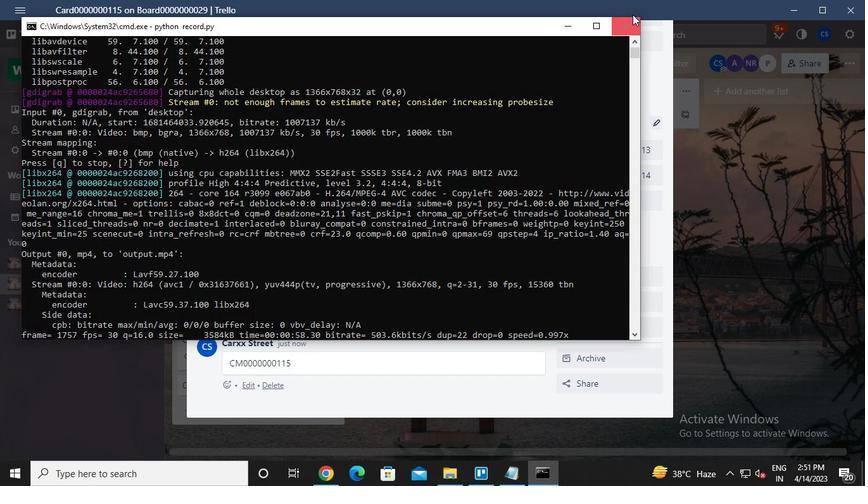 
Action: Mouse pressed left at (625, 27)
Screenshot: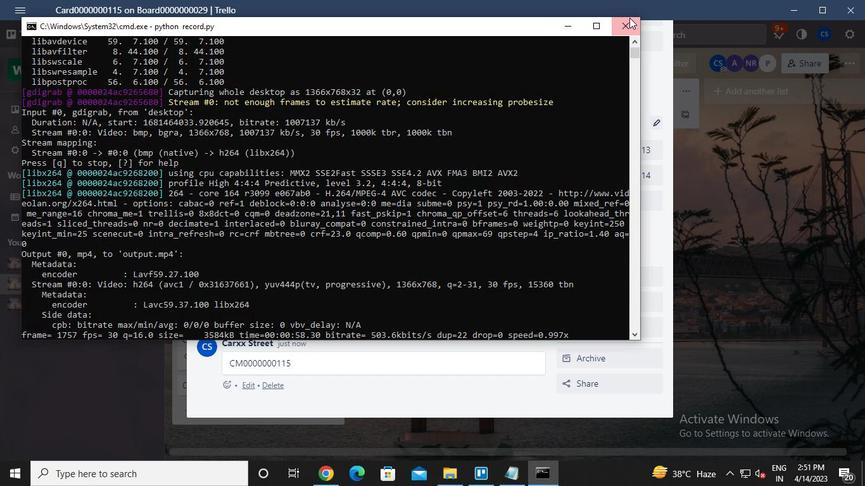 
Action: Mouse moved to (625, 29)
Screenshot: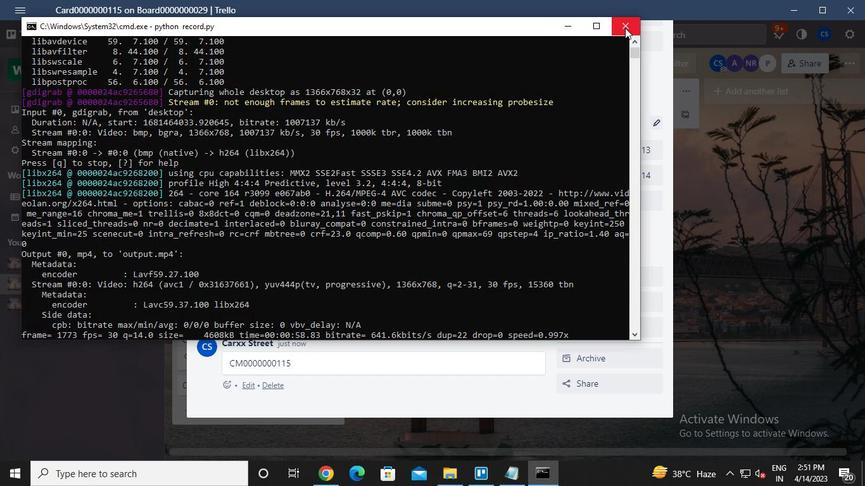
